 Task: Check the sale-to-list ratio of tray ceiling in the last 3 years.
Action: Mouse moved to (955, 216)
Screenshot: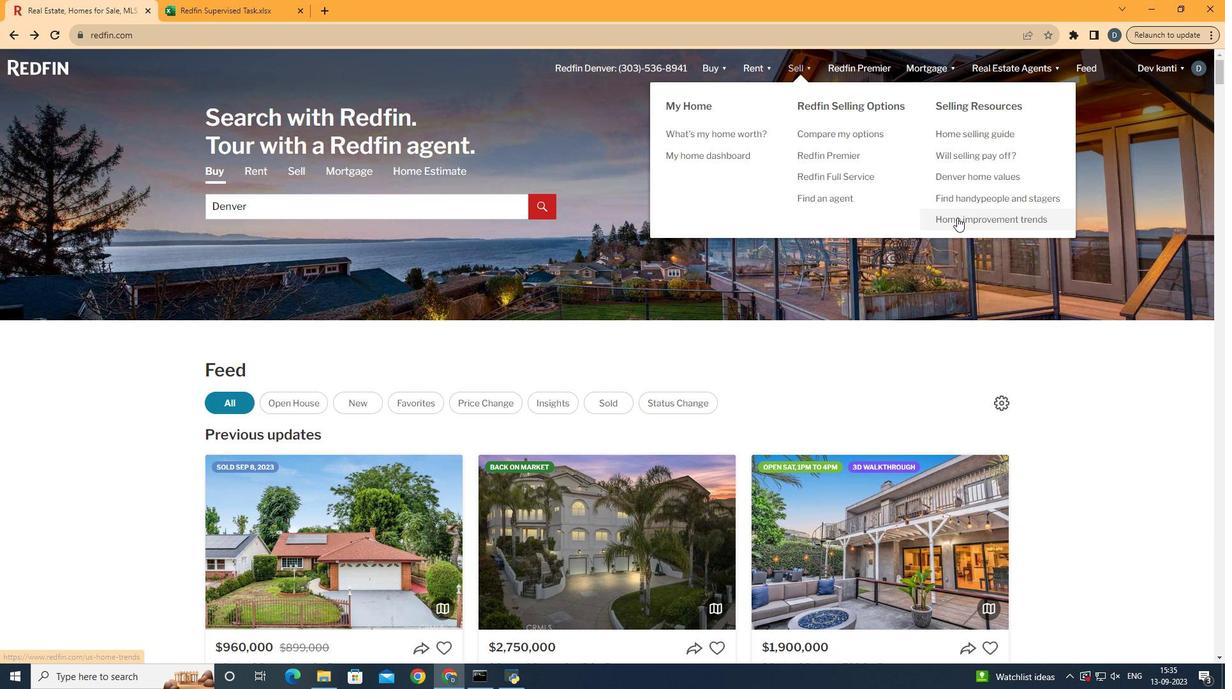 
Action: Mouse pressed left at (955, 216)
Screenshot: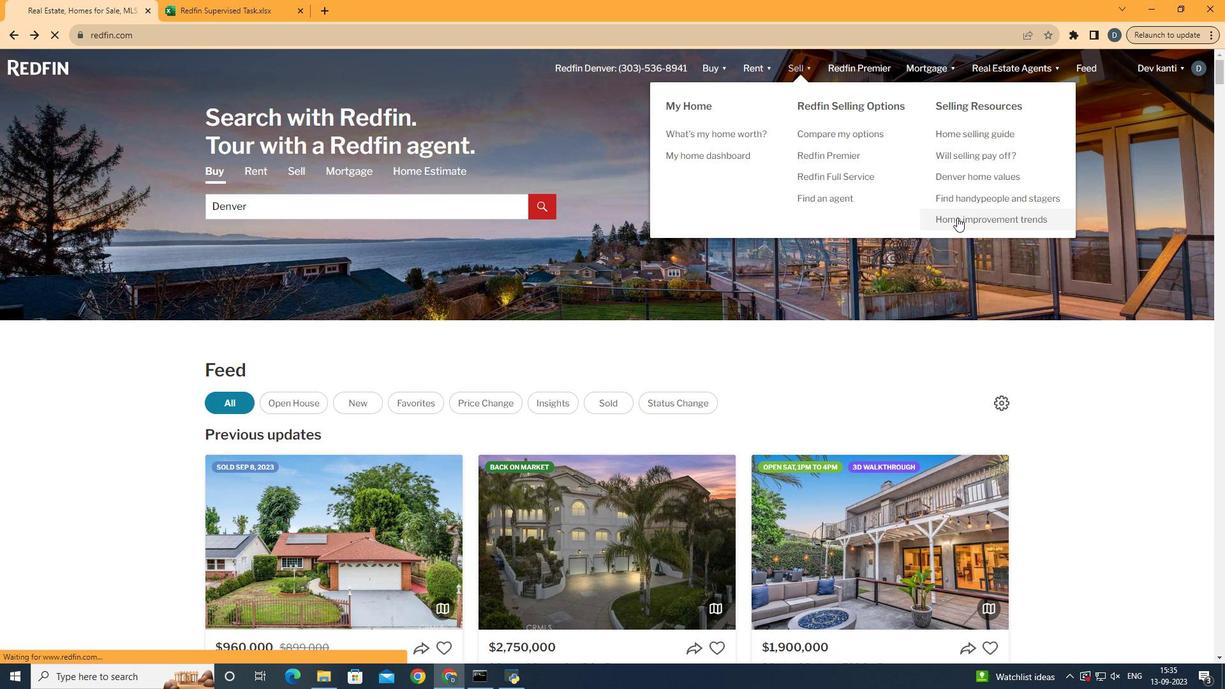 
Action: Mouse moved to (325, 249)
Screenshot: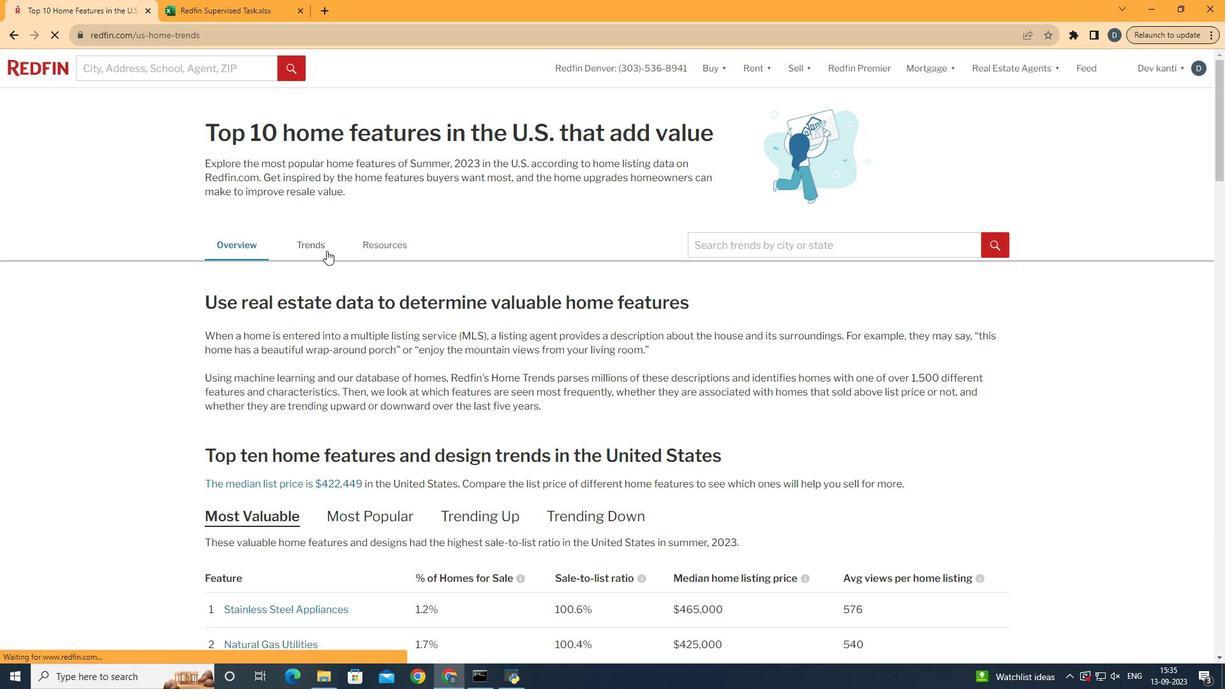
Action: Mouse pressed left at (325, 249)
Screenshot: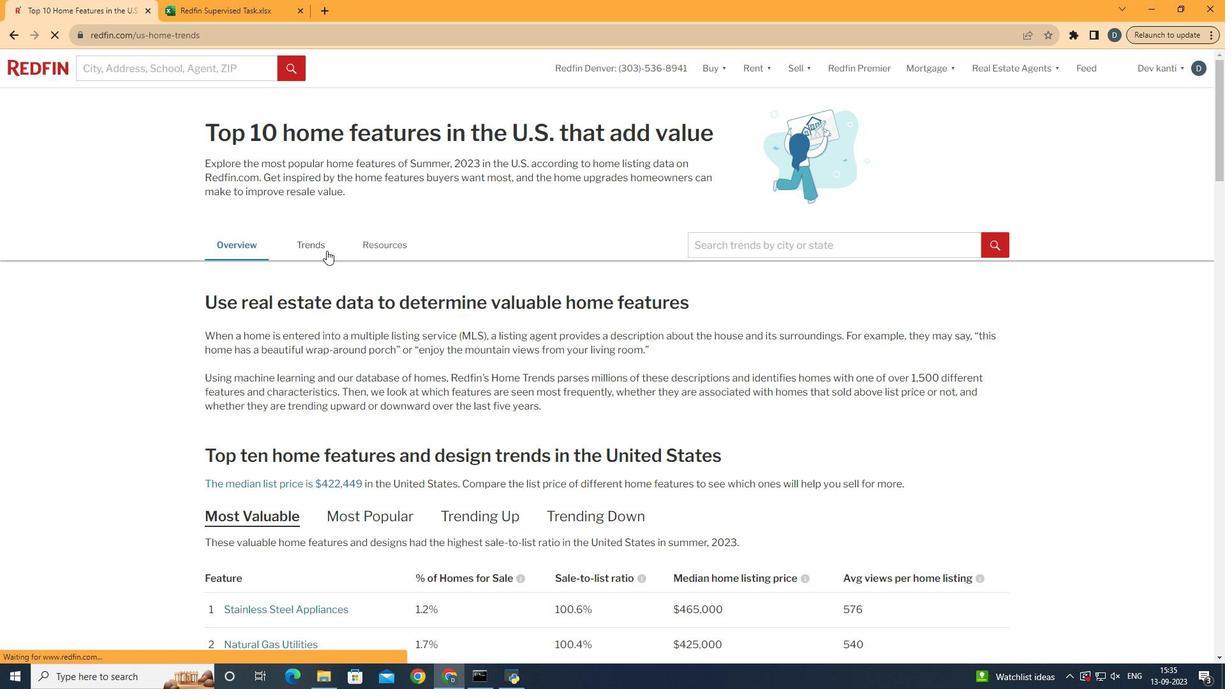 
Action: Mouse moved to (717, 217)
Screenshot: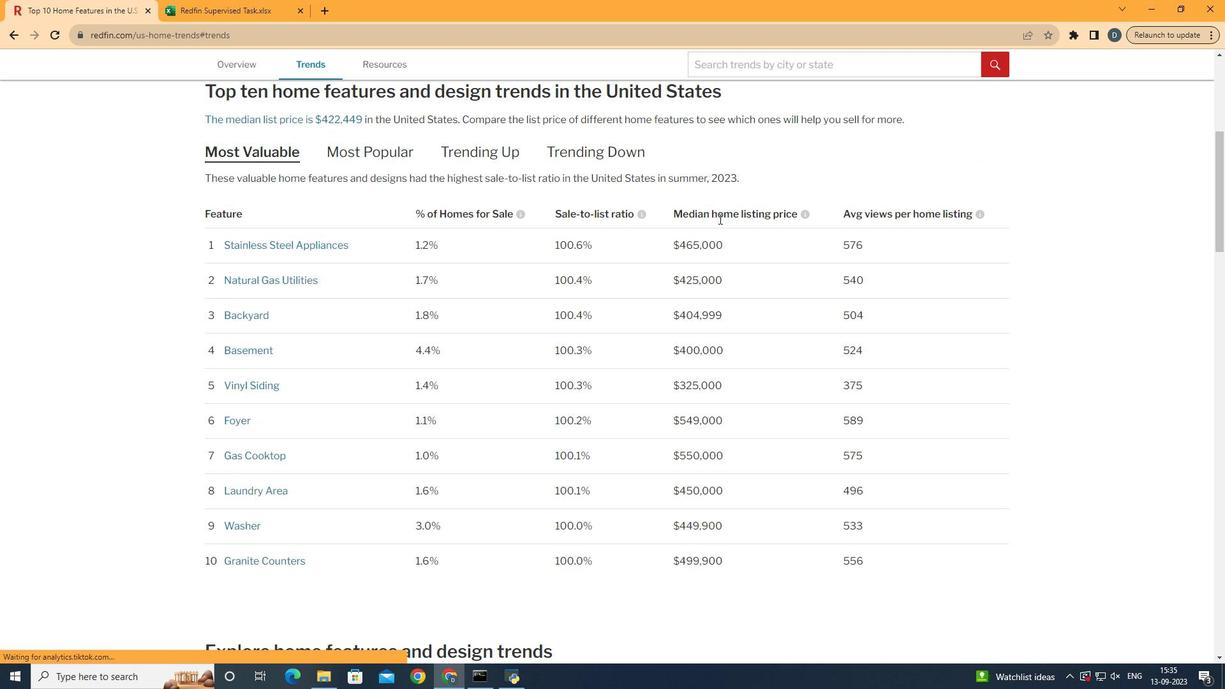 
Action: Mouse scrolled (717, 216) with delta (0, 0)
Screenshot: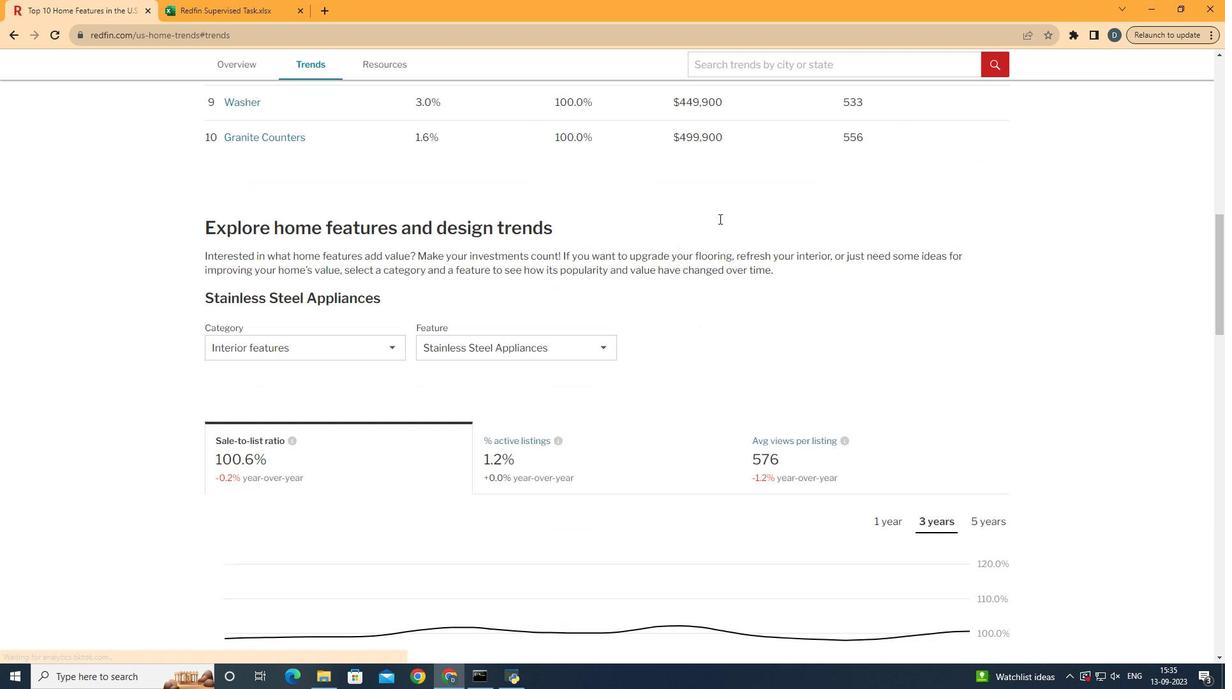 
Action: Mouse scrolled (717, 216) with delta (0, 0)
Screenshot: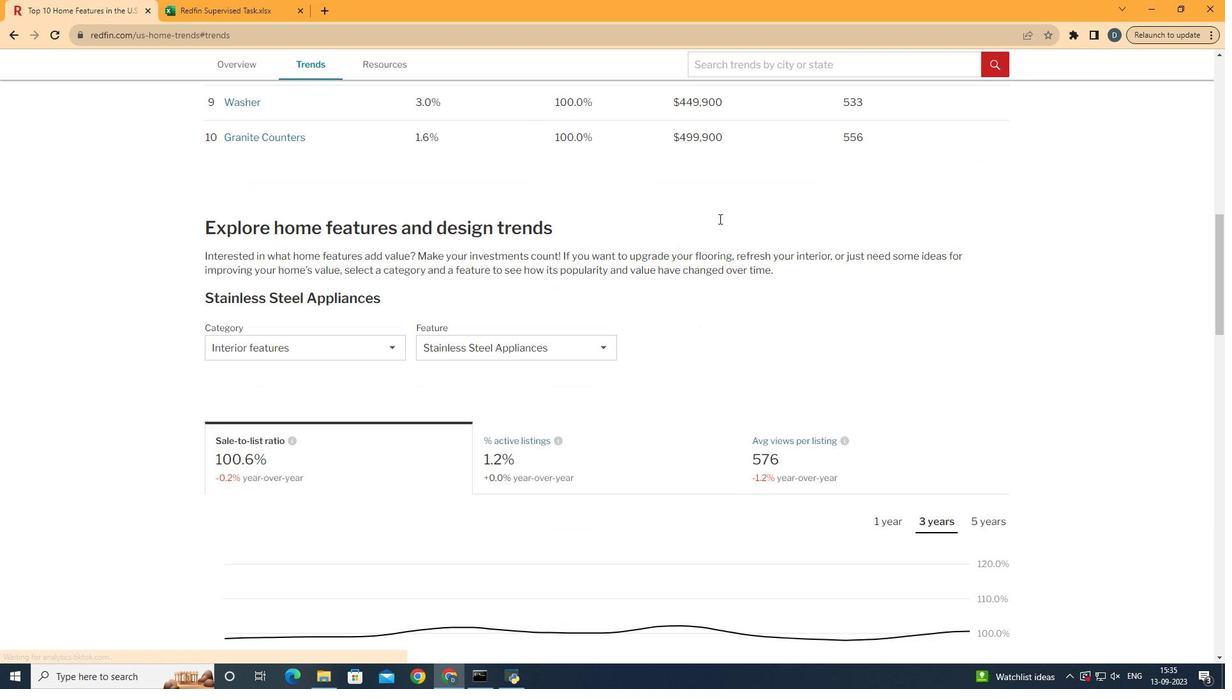 
Action: Mouse scrolled (717, 216) with delta (0, 0)
Screenshot: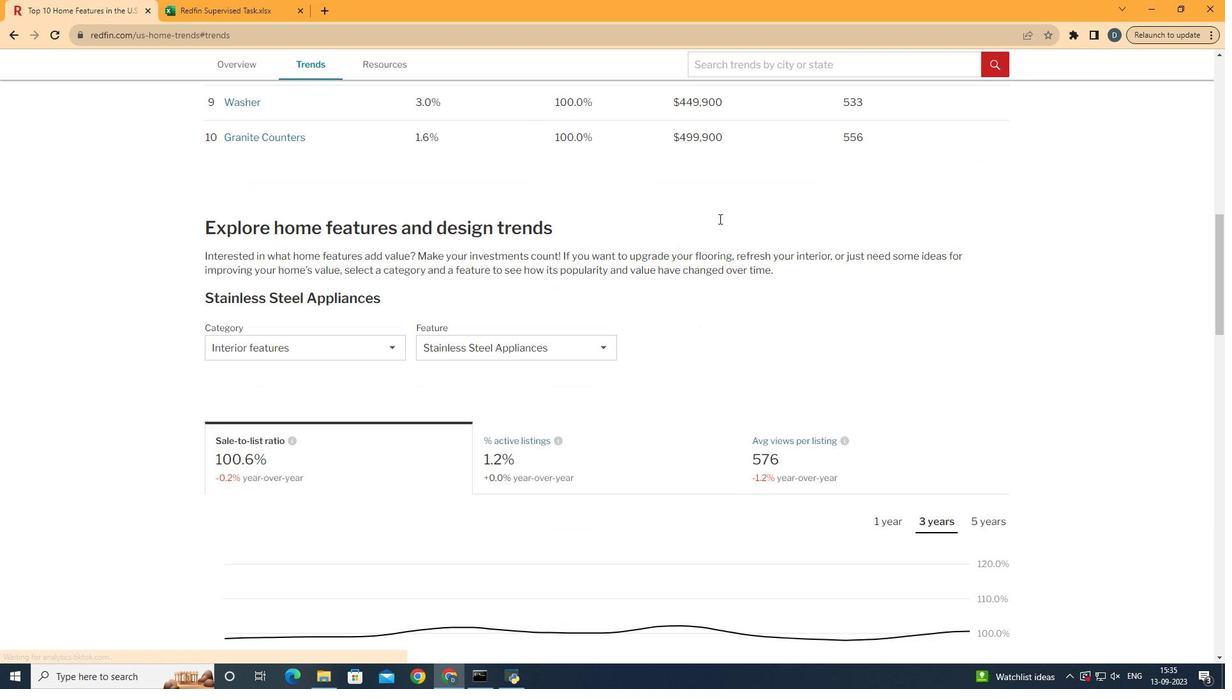 
Action: Mouse scrolled (717, 216) with delta (0, 0)
Screenshot: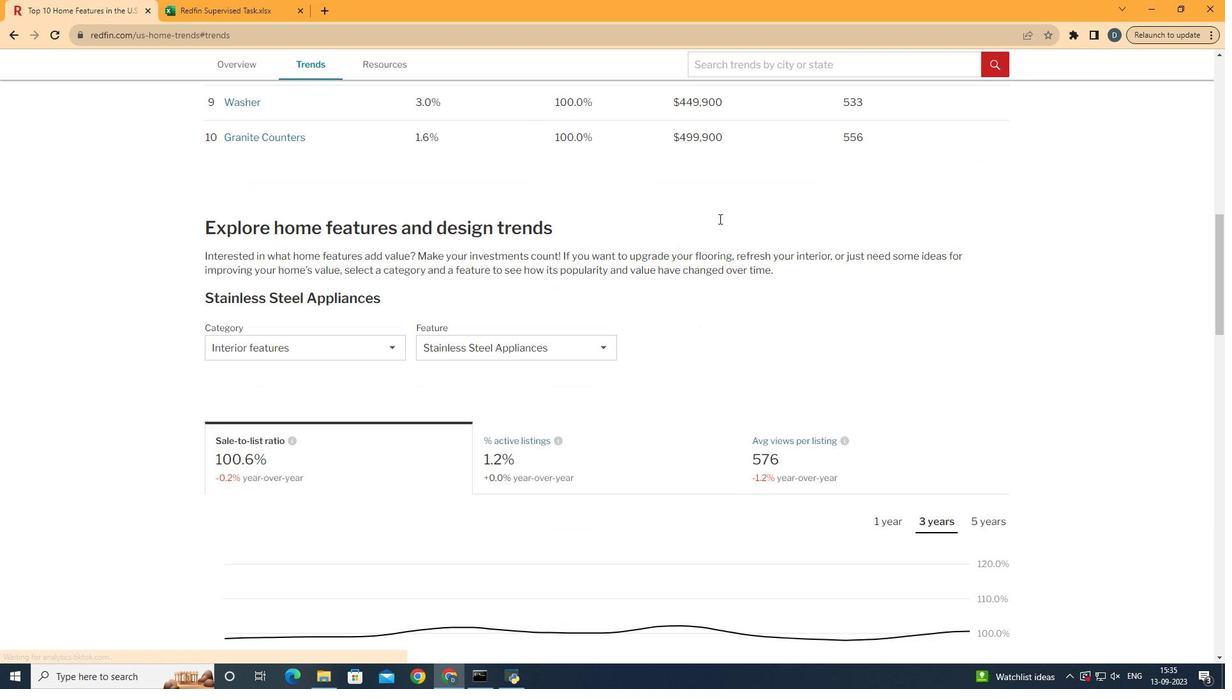 
Action: Mouse scrolled (717, 216) with delta (0, 0)
Screenshot: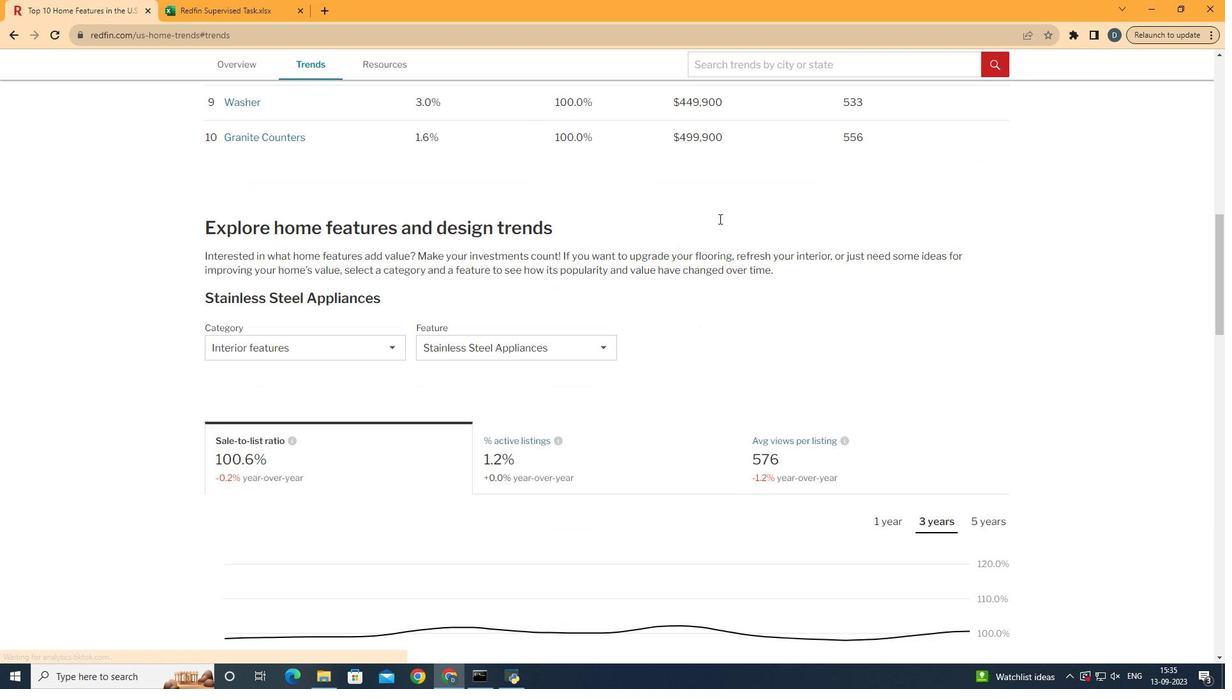 
Action: Mouse scrolled (717, 216) with delta (0, 0)
Screenshot: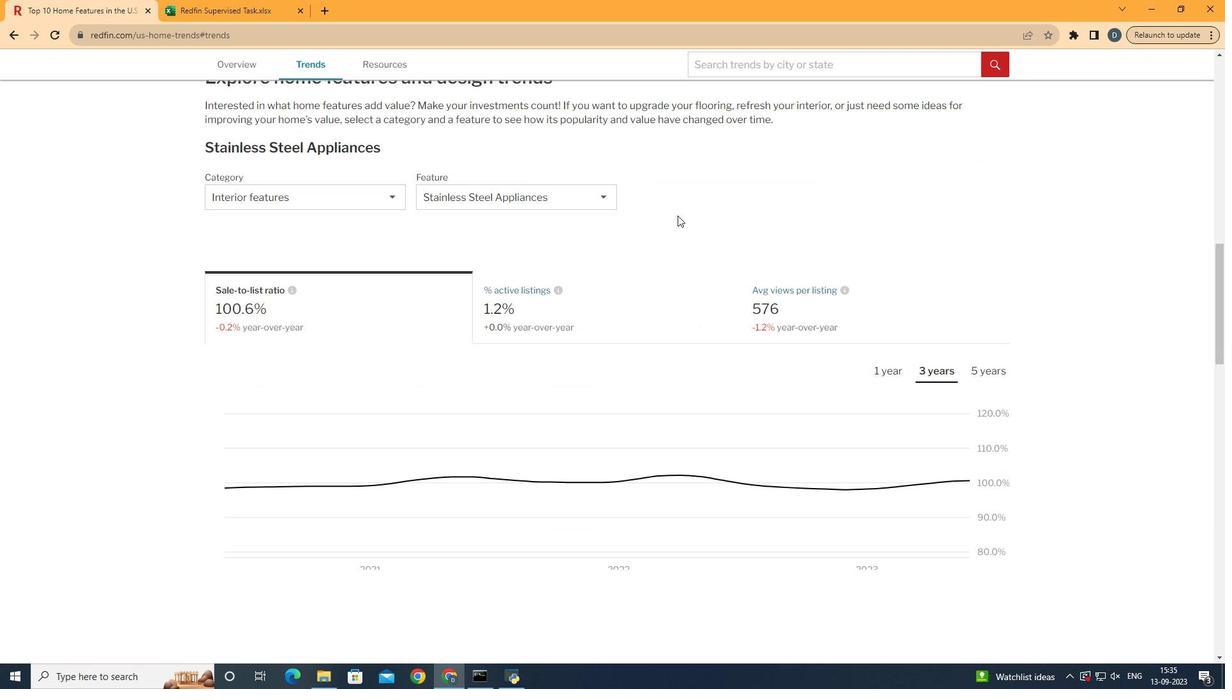 
Action: Mouse scrolled (717, 216) with delta (0, 0)
Screenshot: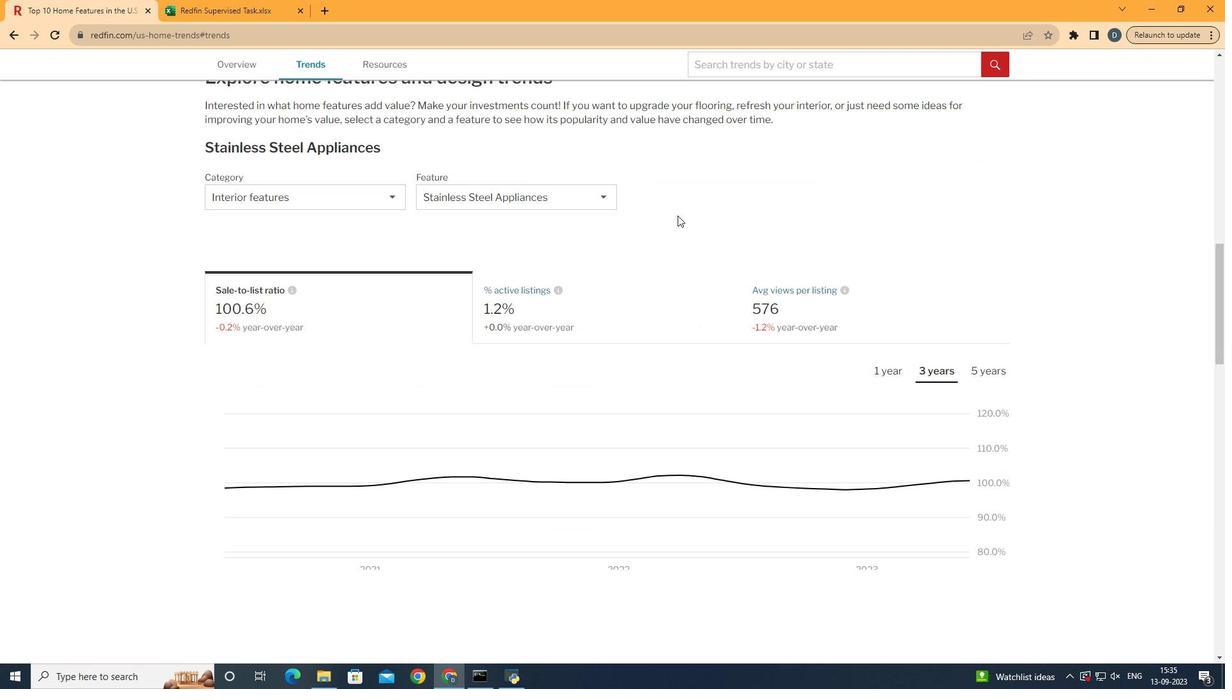 
Action: Mouse scrolled (717, 216) with delta (0, 0)
Screenshot: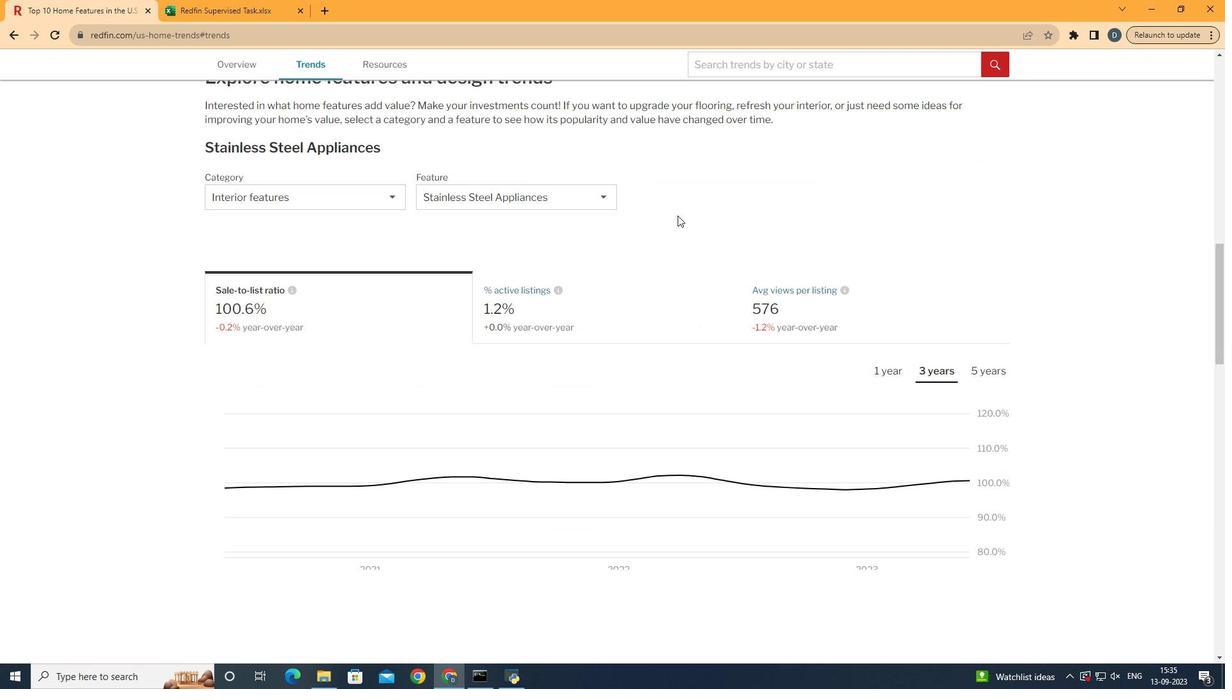 
Action: Mouse scrolled (717, 216) with delta (0, 0)
Screenshot: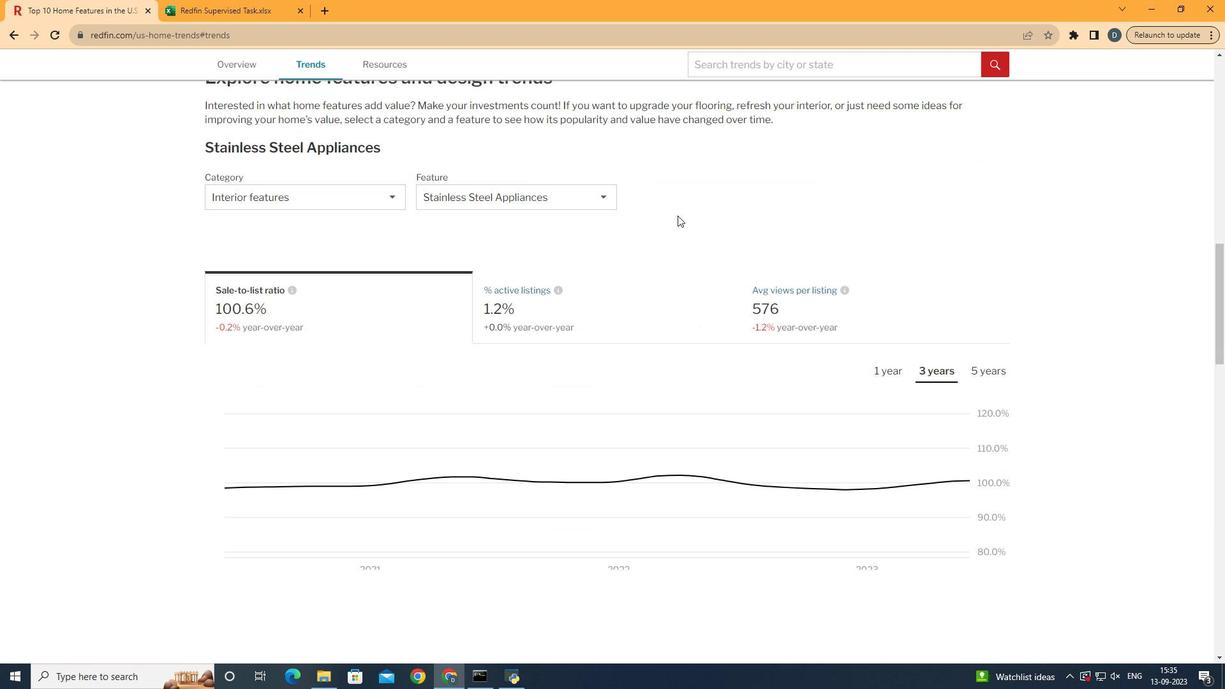 
Action: Mouse moved to (391, 201)
Screenshot: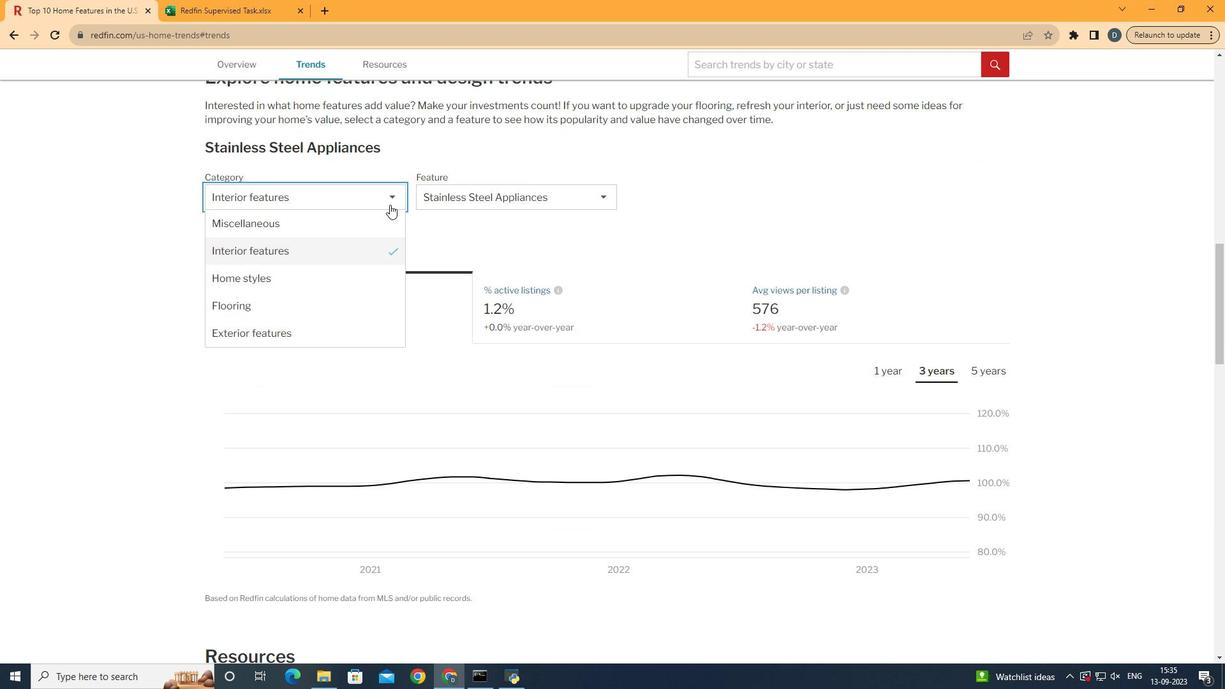 
Action: Mouse pressed left at (391, 201)
Screenshot: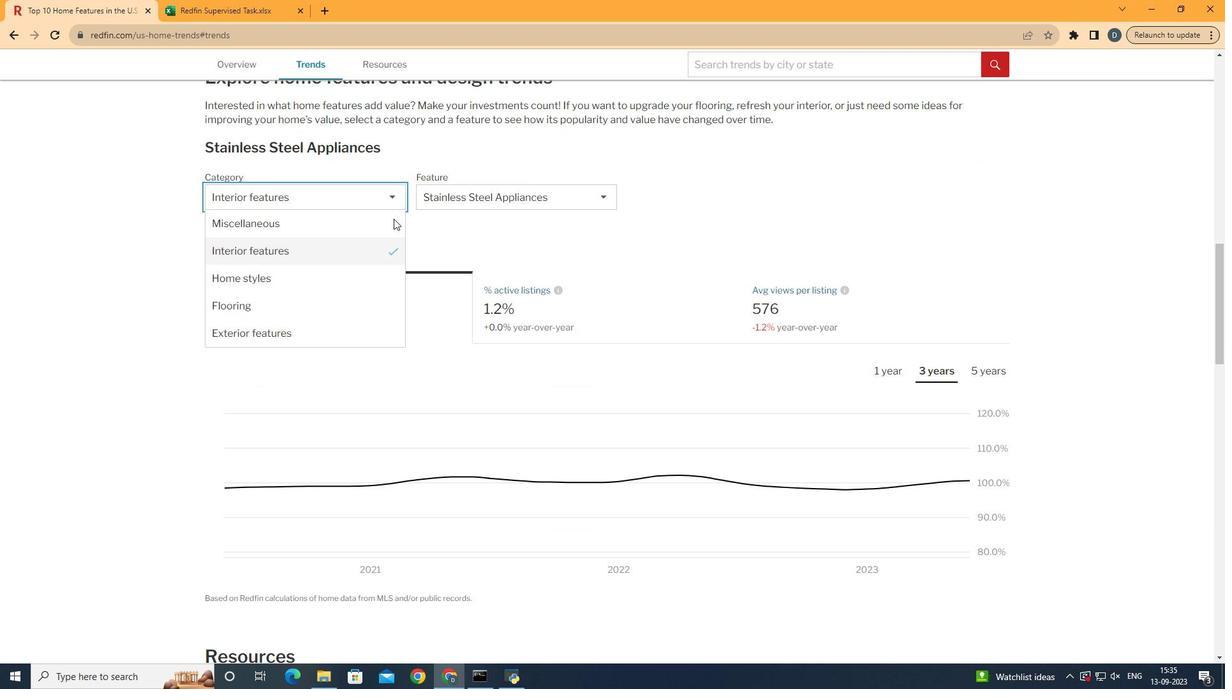 
Action: Mouse moved to (388, 248)
Screenshot: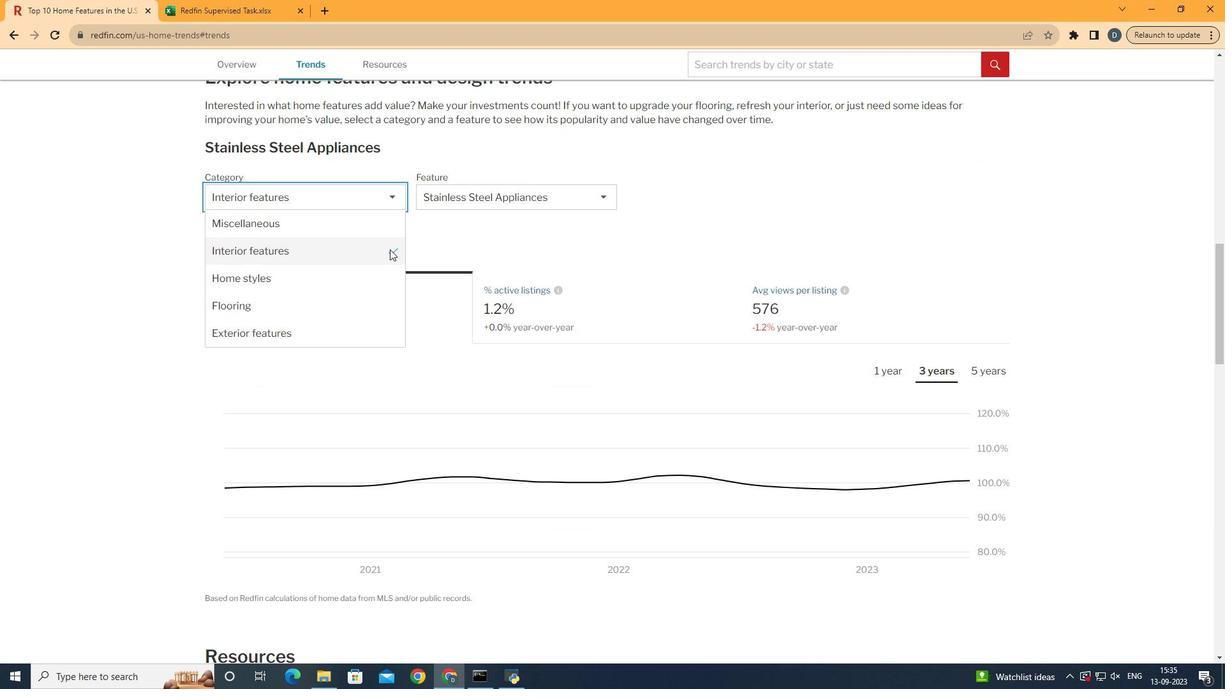 
Action: Mouse pressed left at (388, 248)
Screenshot: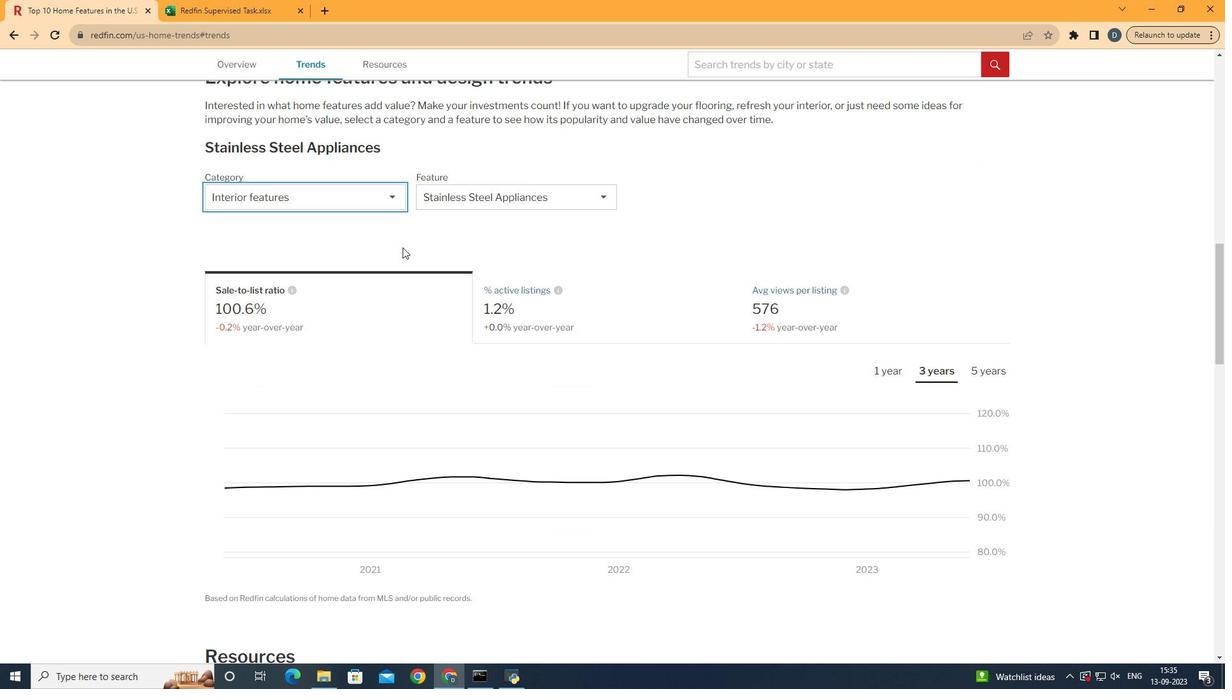 
Action: Mouse moved to (532, 209)
Screenshot: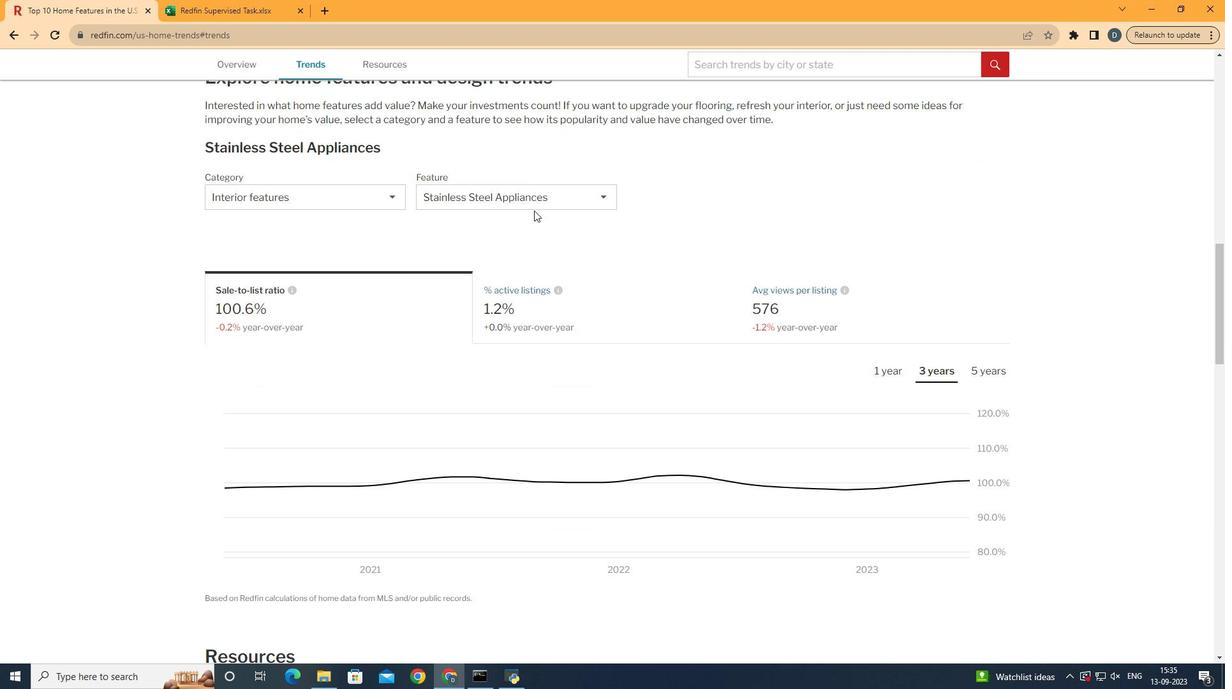 
Action: Mouse pressed left at (532, 209)
Screenshot: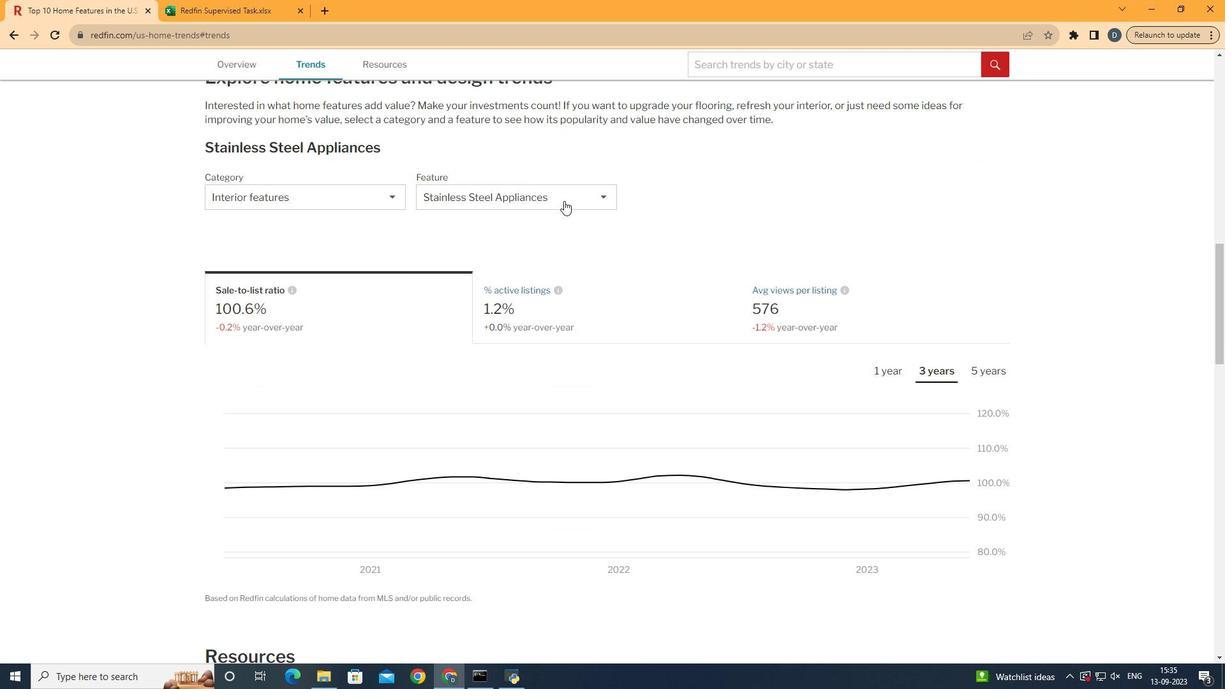 
Action: Mouse moved to (569, 198)
Screenshot: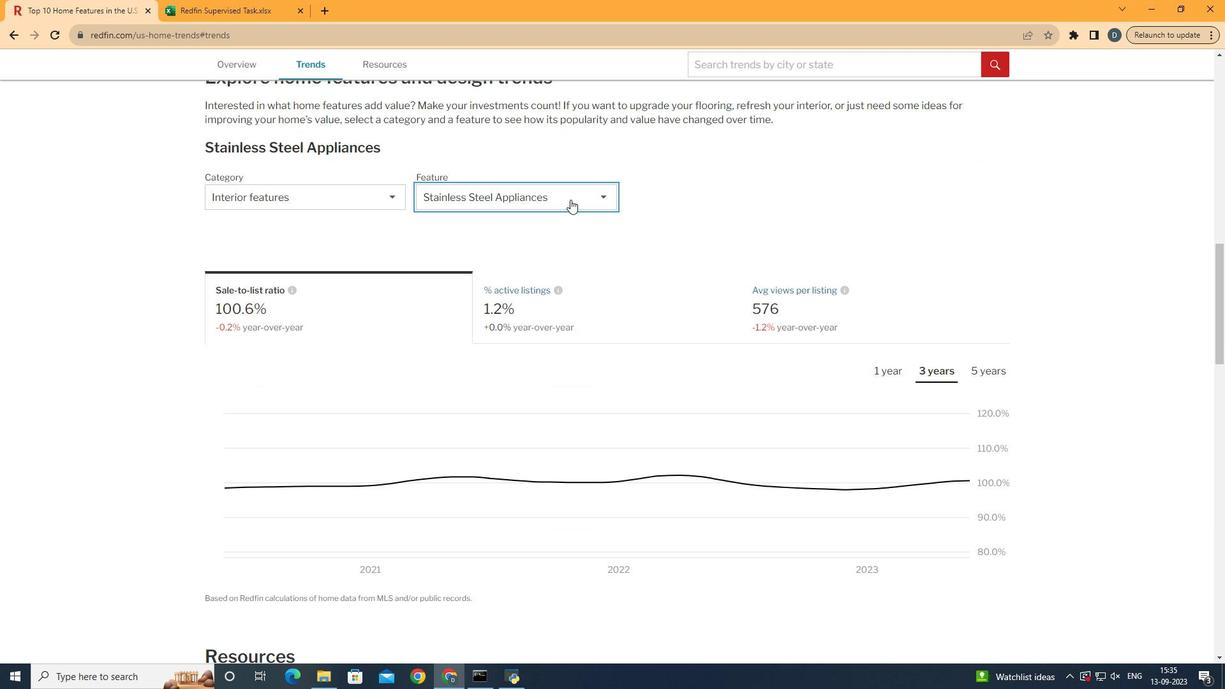 
Action: Mouse pressed left at (569, 198)
Screenshot: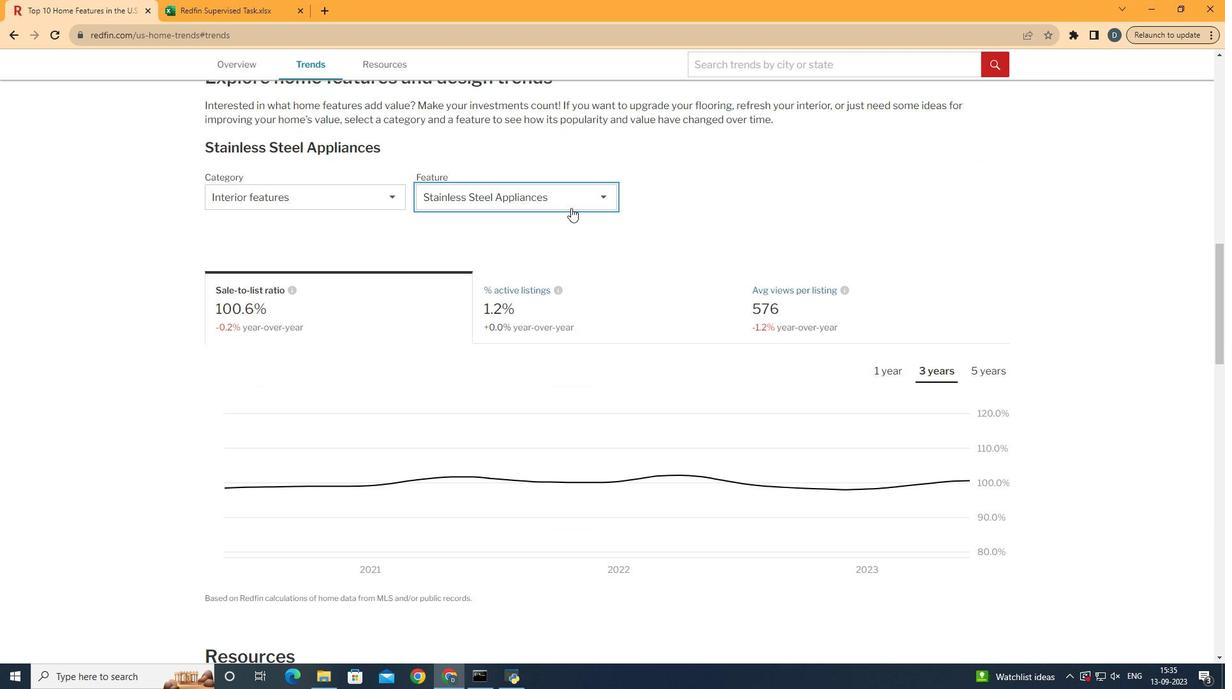
Action: Mouse moved to (549, 294)
Screenshot: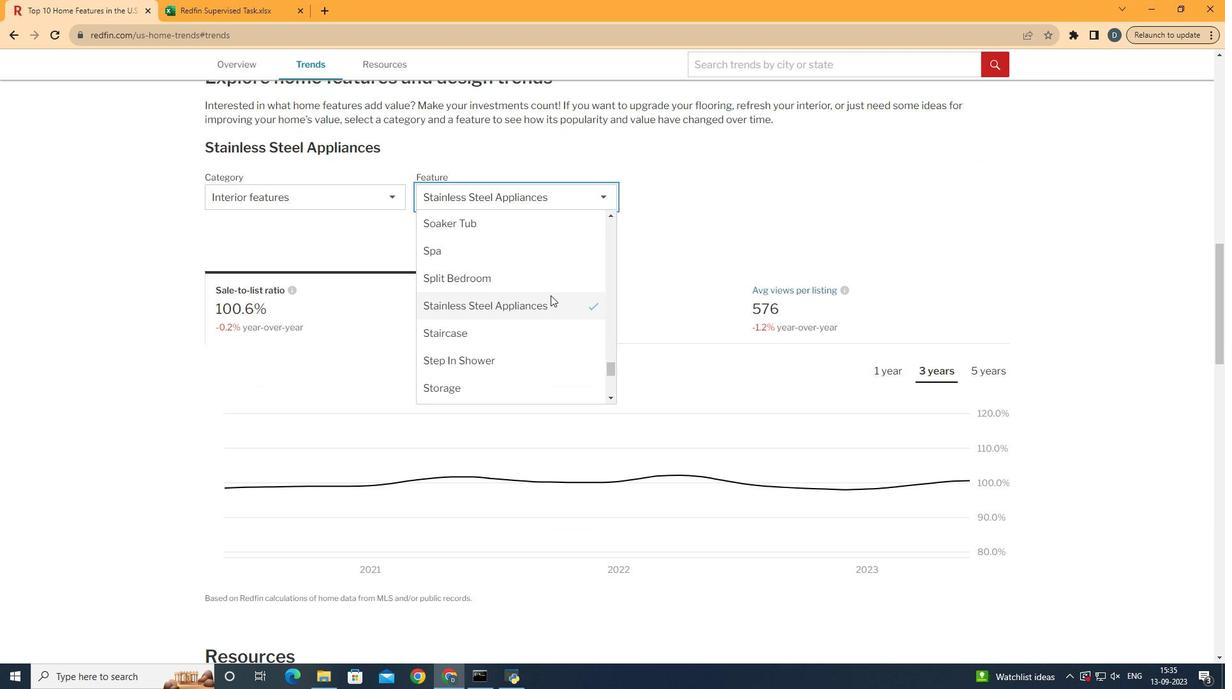 
Action: Mouse scrolled (549, 293) with delta (0, 0)
Screenshot: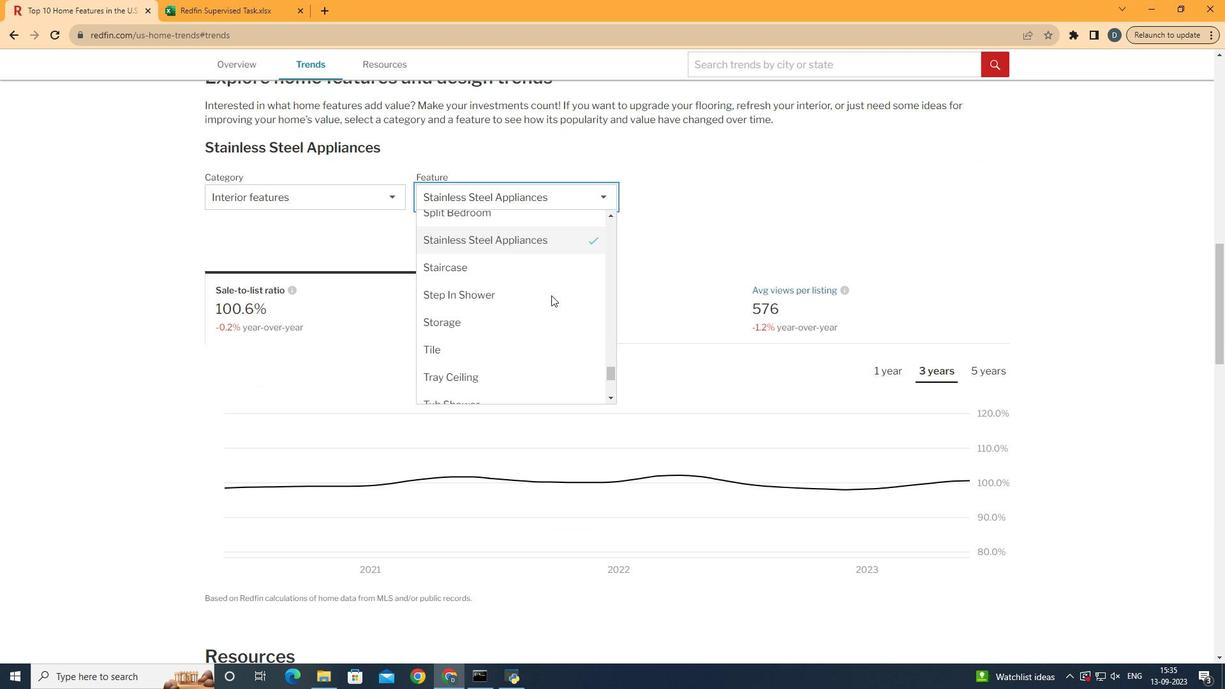 
Action: Mouse scrolled (549, 293) with delta (0, 0)
Screenshot: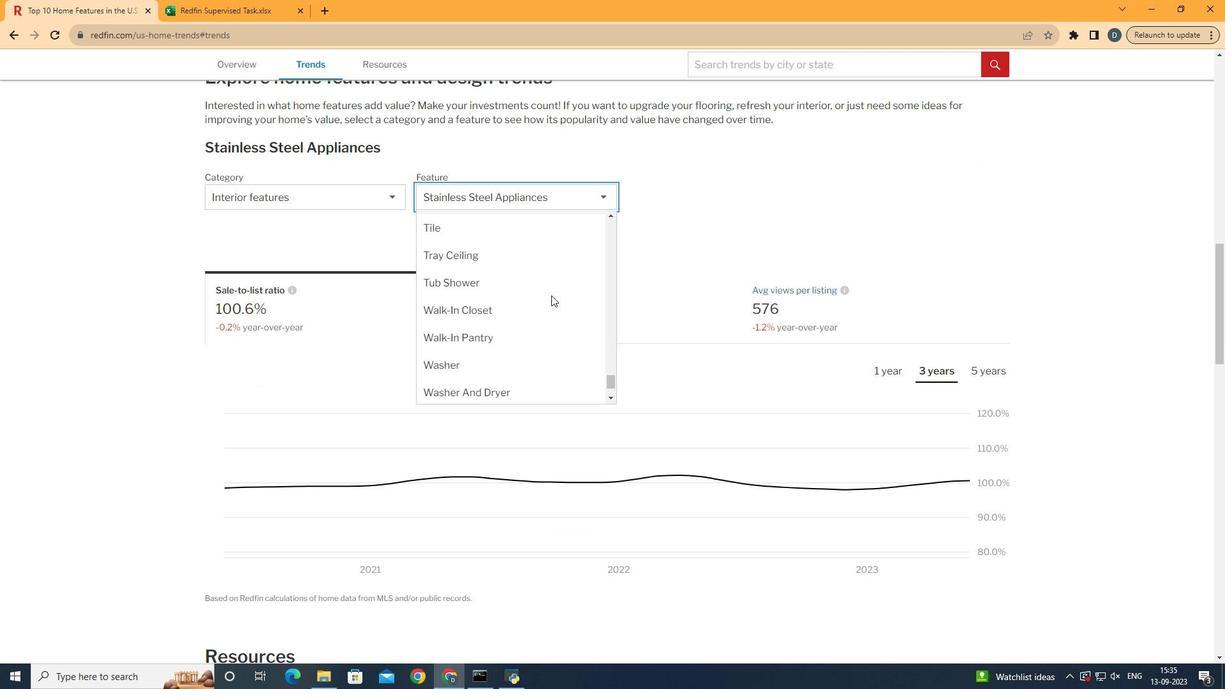 
Action: Mouse scrolled (549, 293) with delta (0, 0)
Screenshot: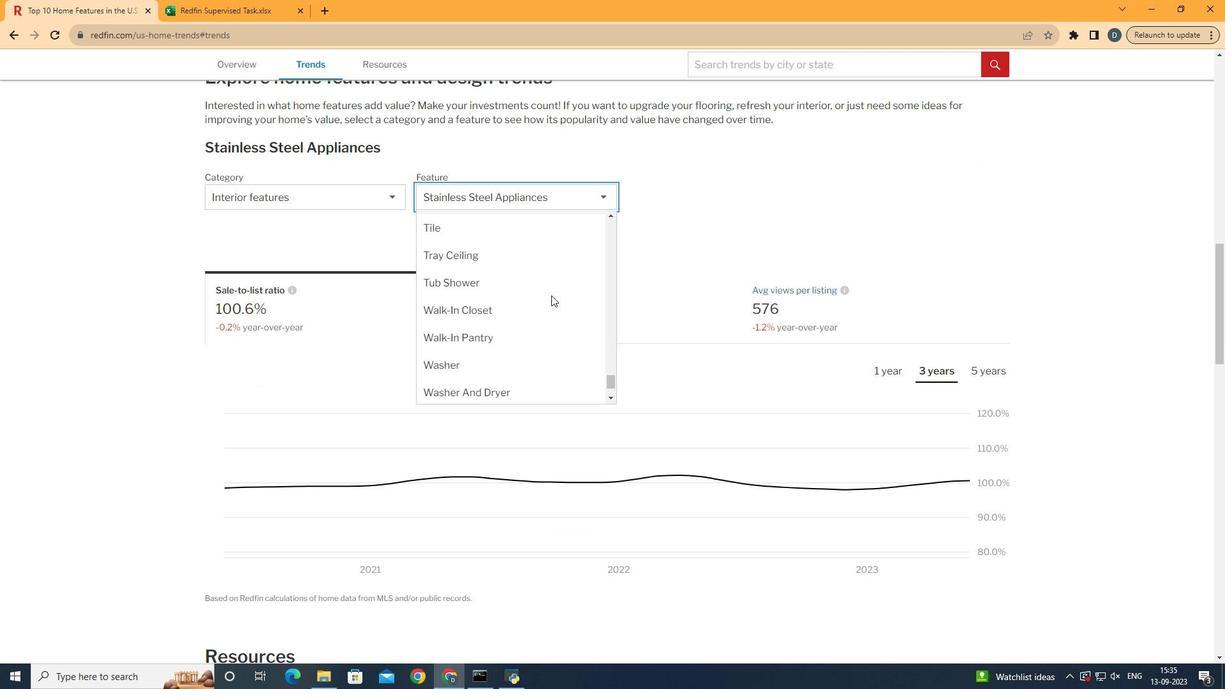 
Action: Mouse moved to (555, 256)
Screenshot: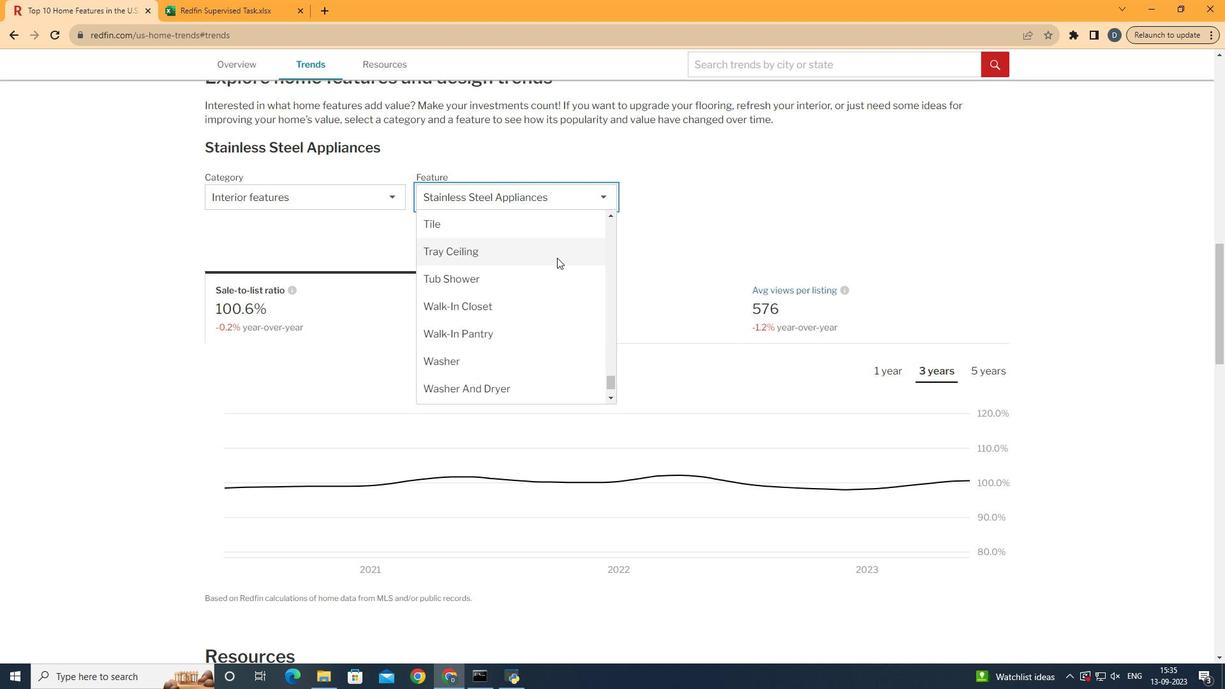 
Action: Mouse pressed left at (555, 256)
Screenshot: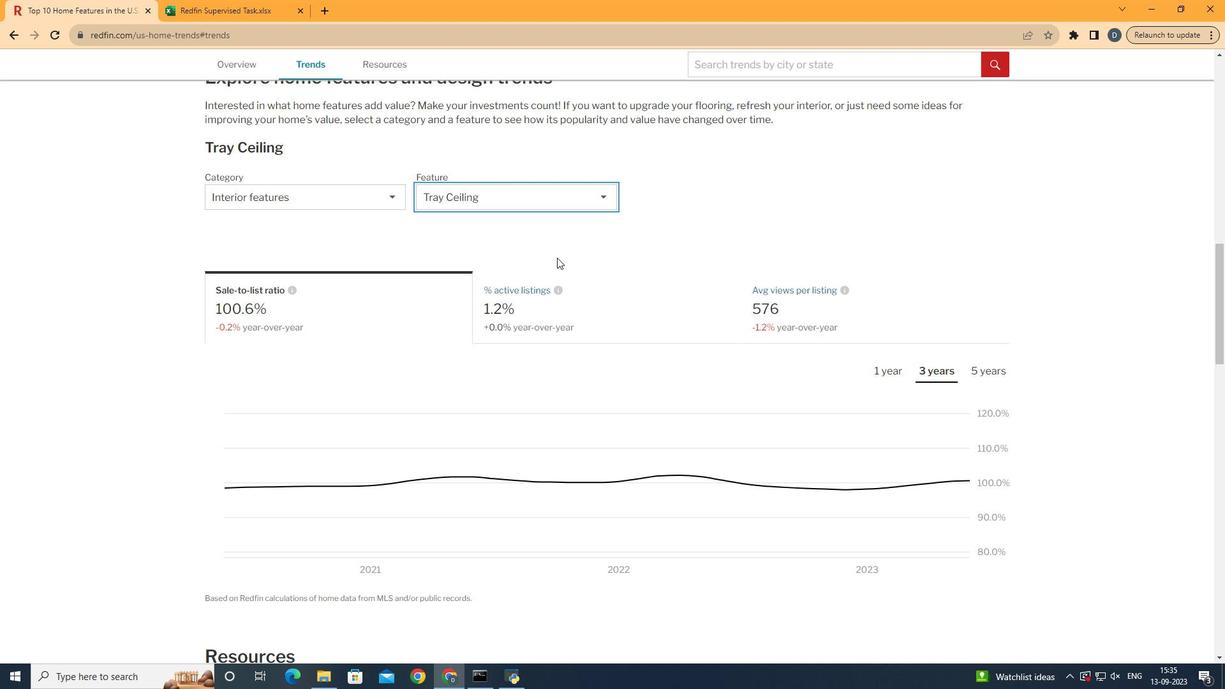 
Action: Mouse moved to (352, 299)
Screenshot: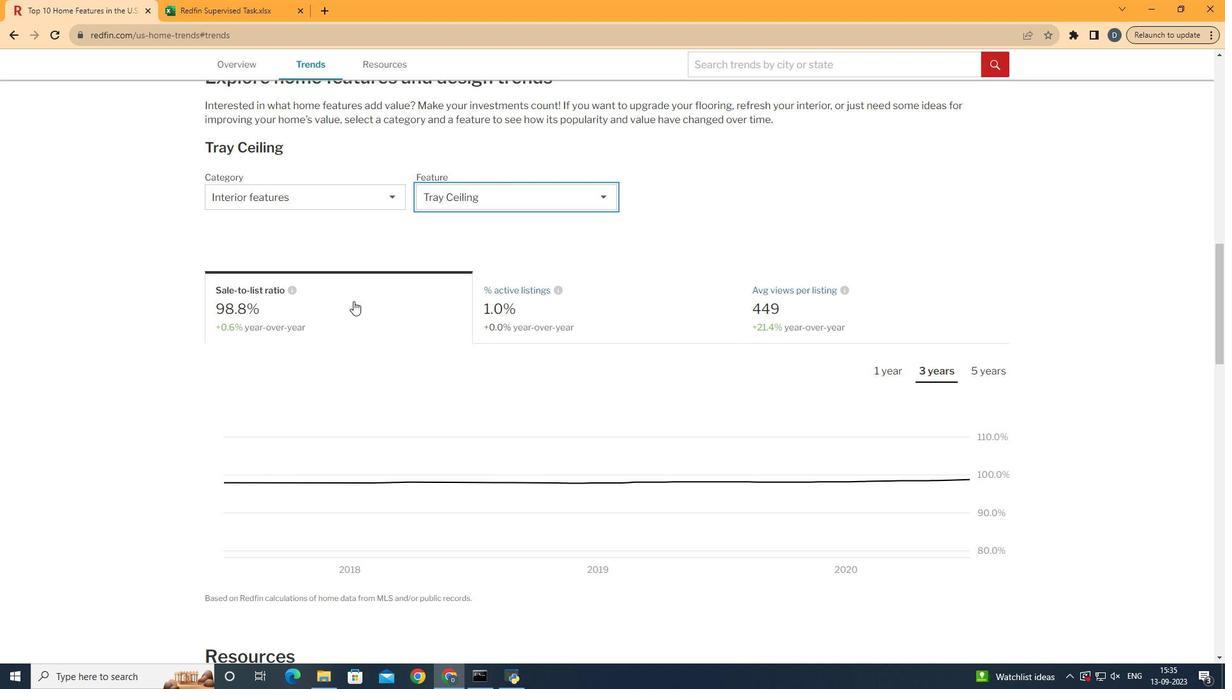 
Action: Mouse pressed left at (352, 299)
Screenshot: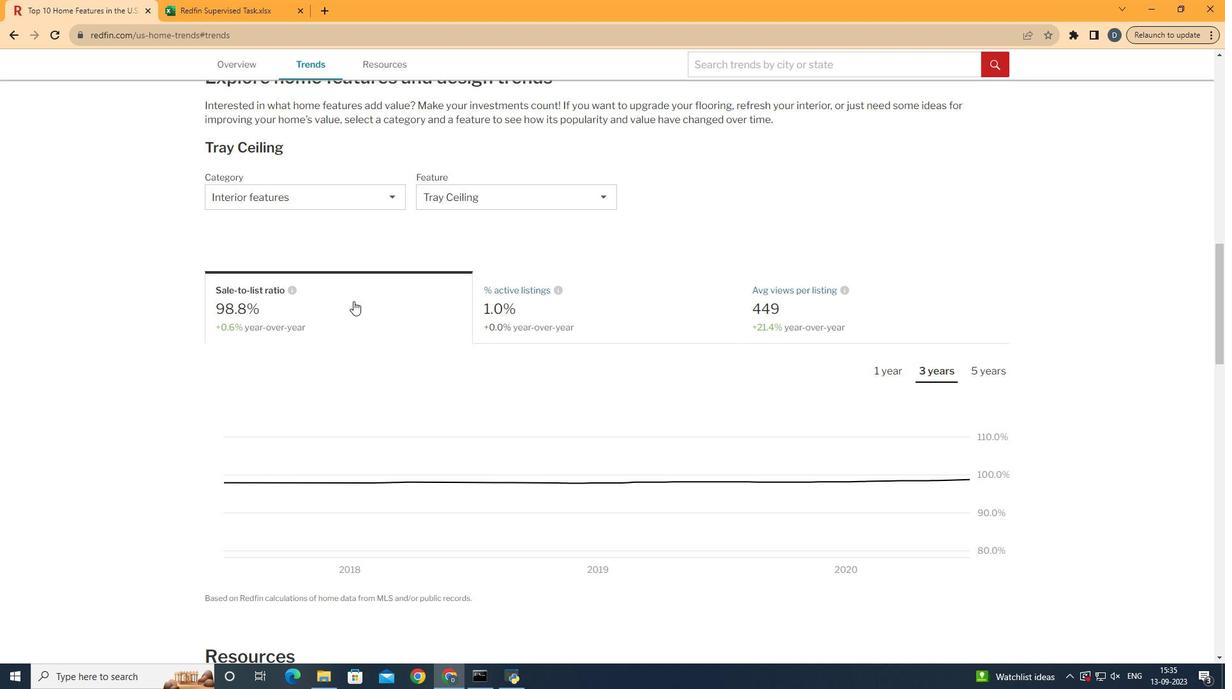 
Action: Mouse moved to (939, 372)
Screenshot: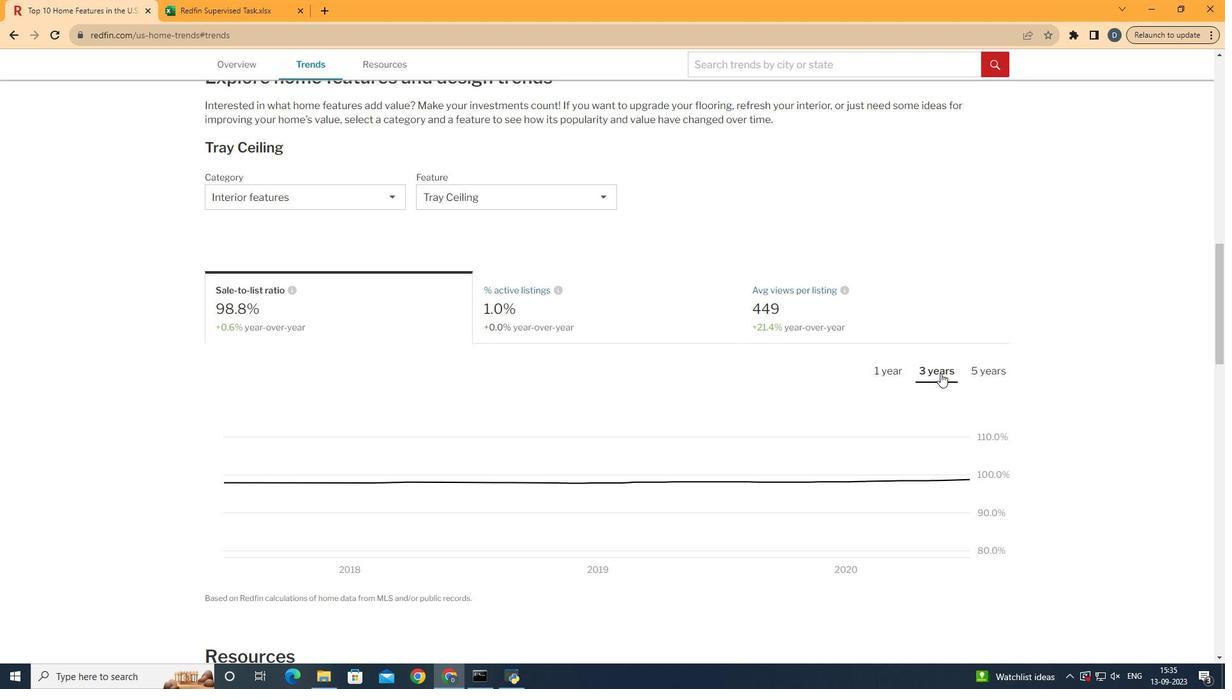
Action: Mouse pressed left at (939, 372)
Screenshot: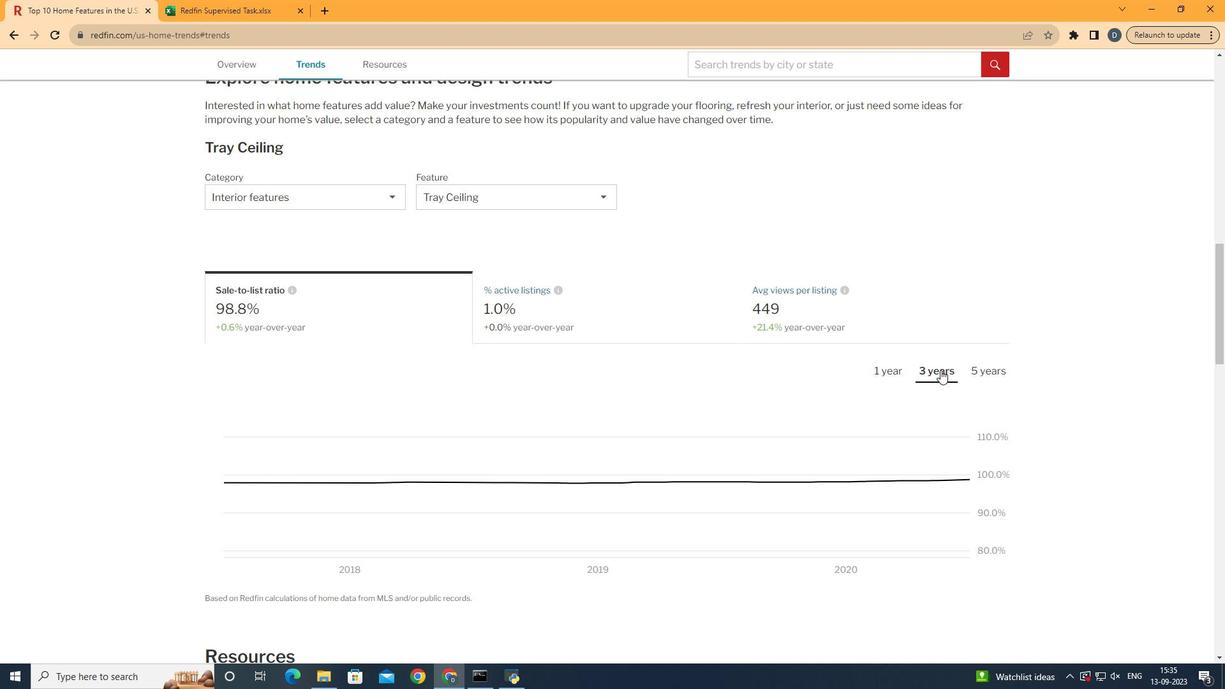 
Action: Mouse moved to (938, 346)
Screenshot: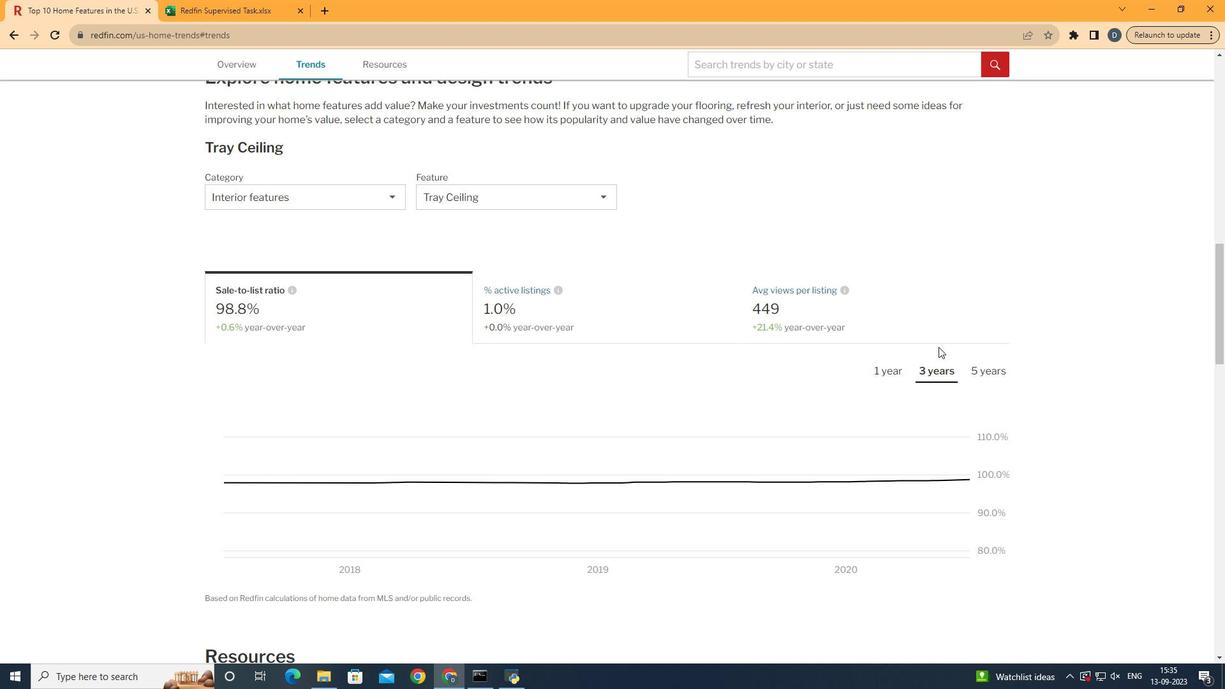
